 Task: Sort the lists by "Oldest".
Action: Mouse moved to (1059, 92)
Screenshot: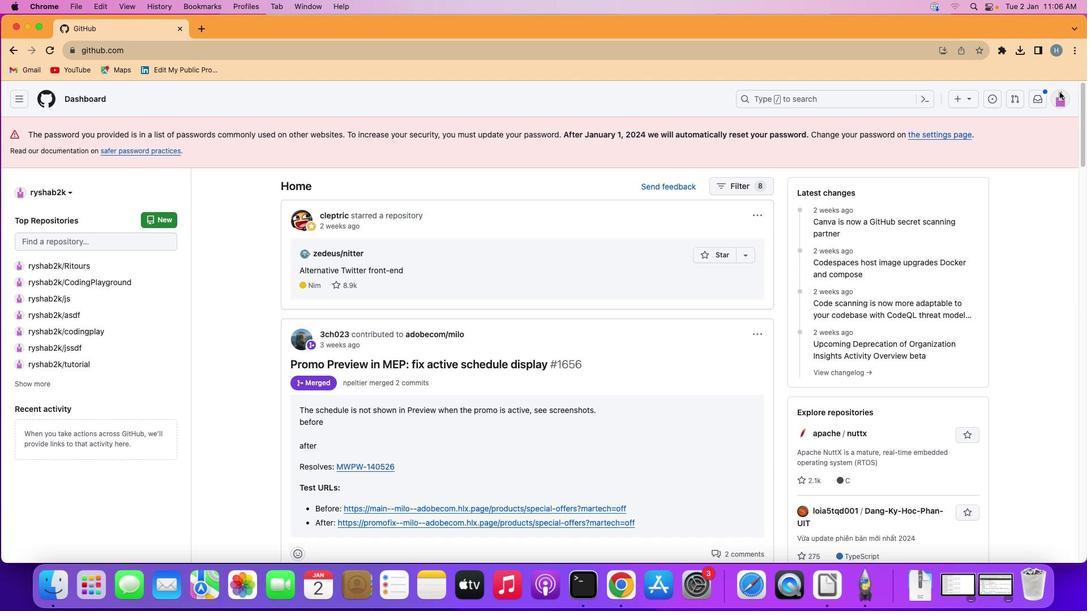 
Action: Mouse pressed left at (1059, 92)
Screenshot: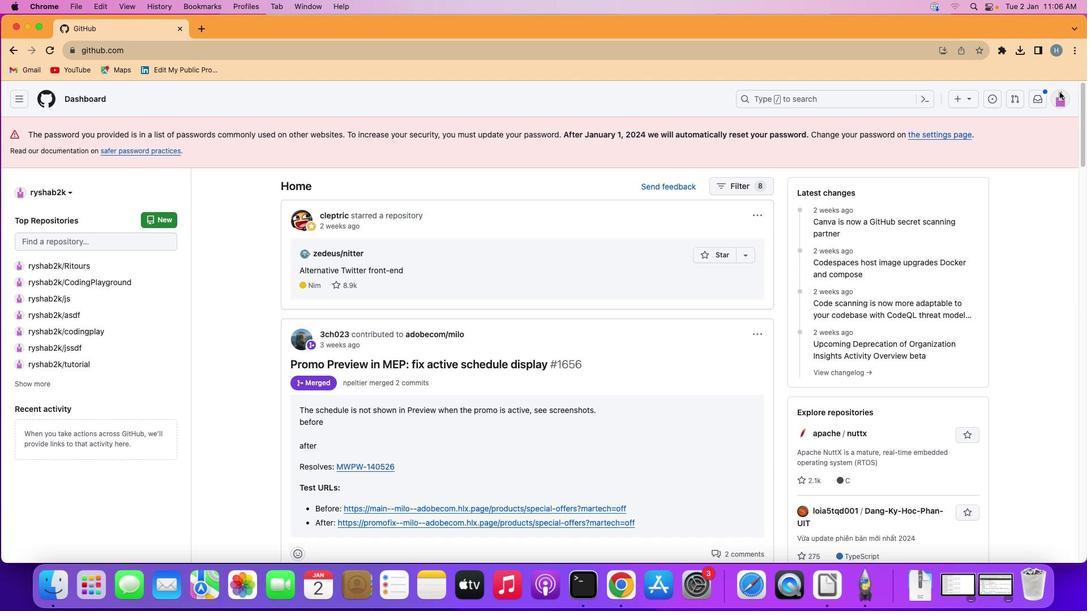 
Action: Mouse moved to (1060, 95)
Screenshot: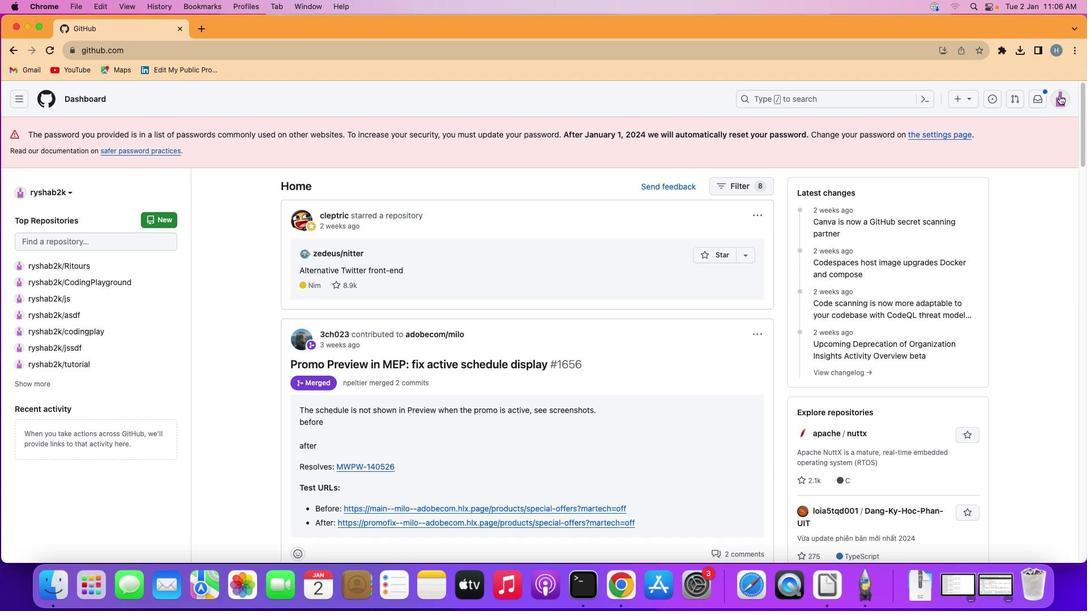 
Action: Mouse pressed left at (1060, 95)
Screenshot: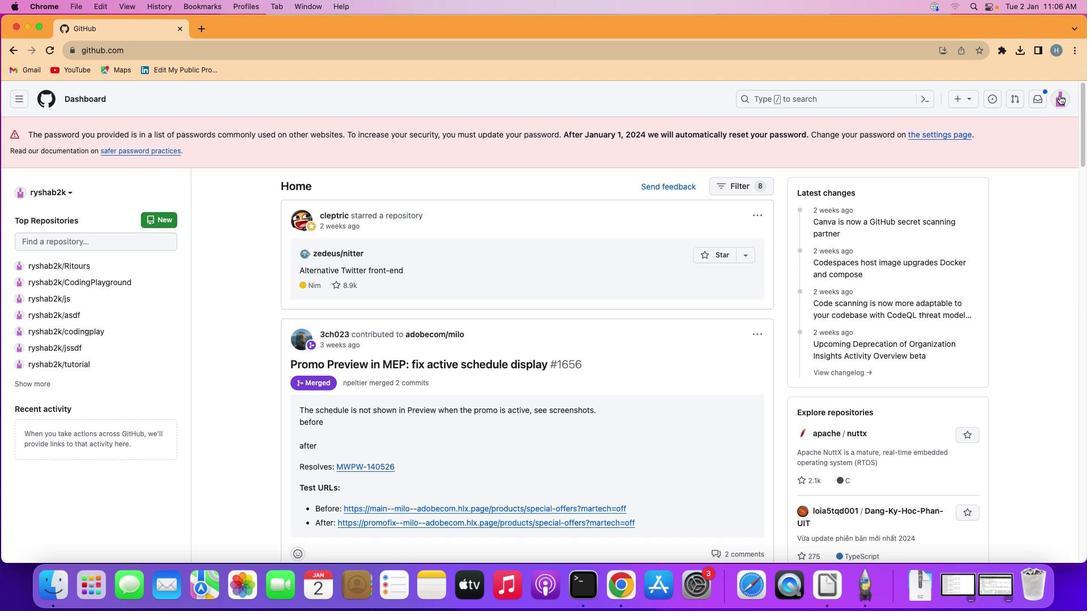 
Action: Mouse moved to (995, 270)
Screenshot: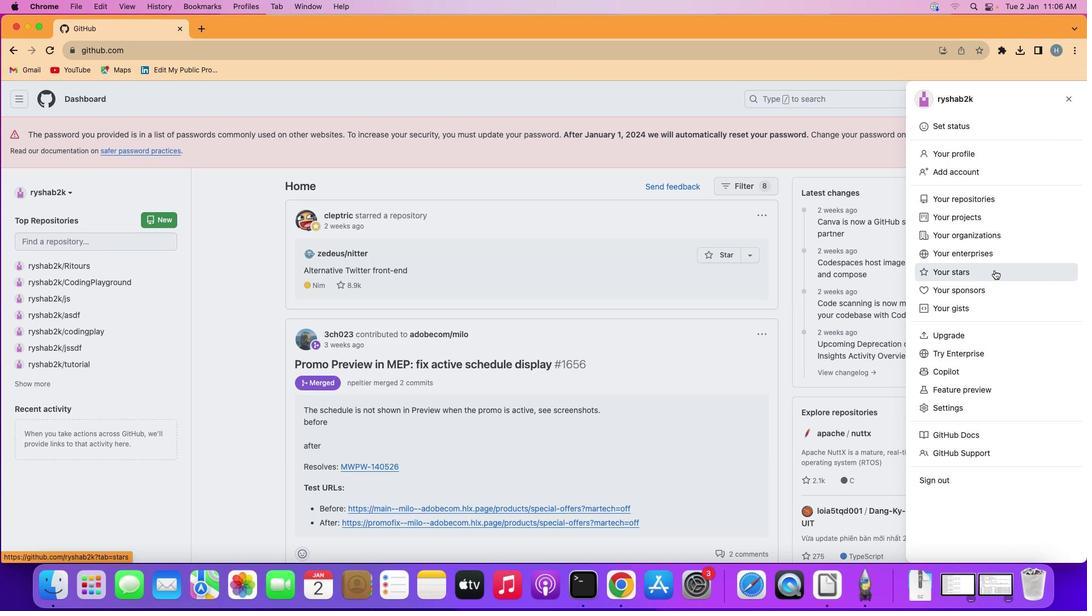 
Action: Mouse pressed left at (995, 270)
Screenshot: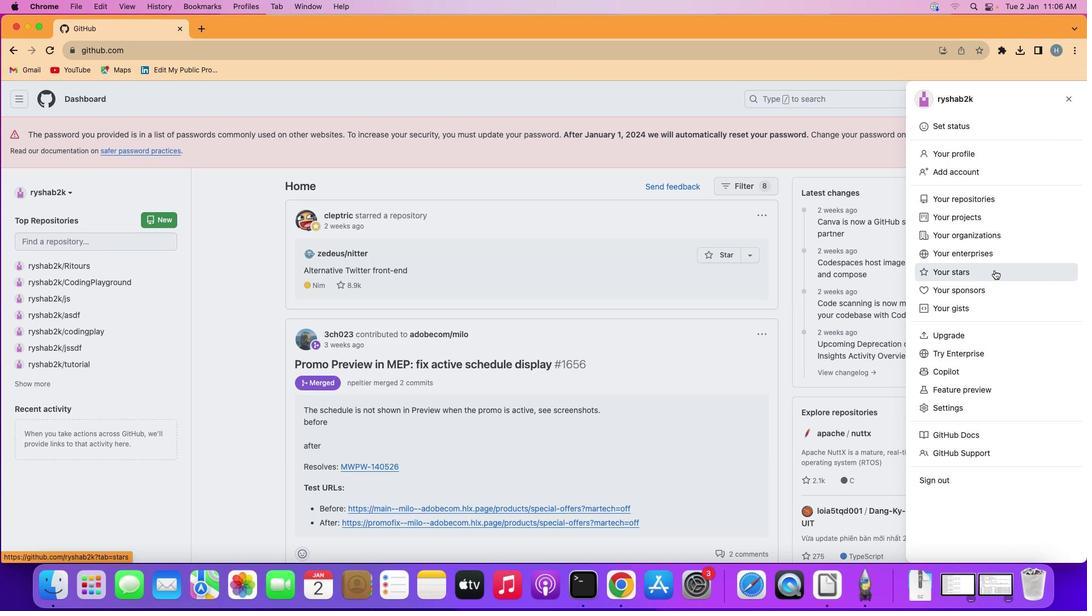 
Action: Mouse moved to (811, 210)
Screenshot: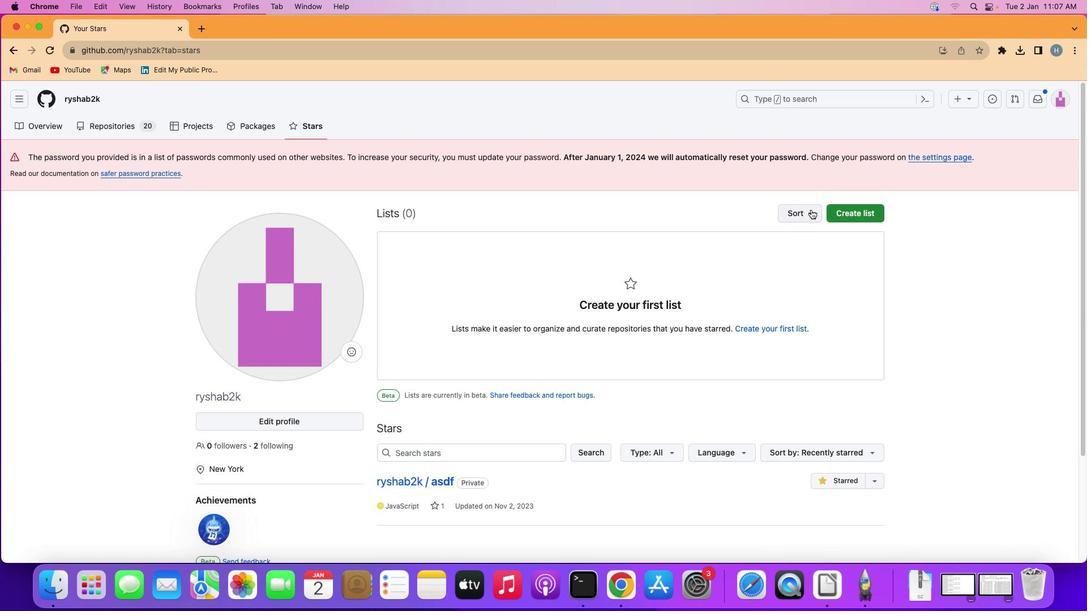
Action: Mouse pressed left at (811, 210)
Screenshot: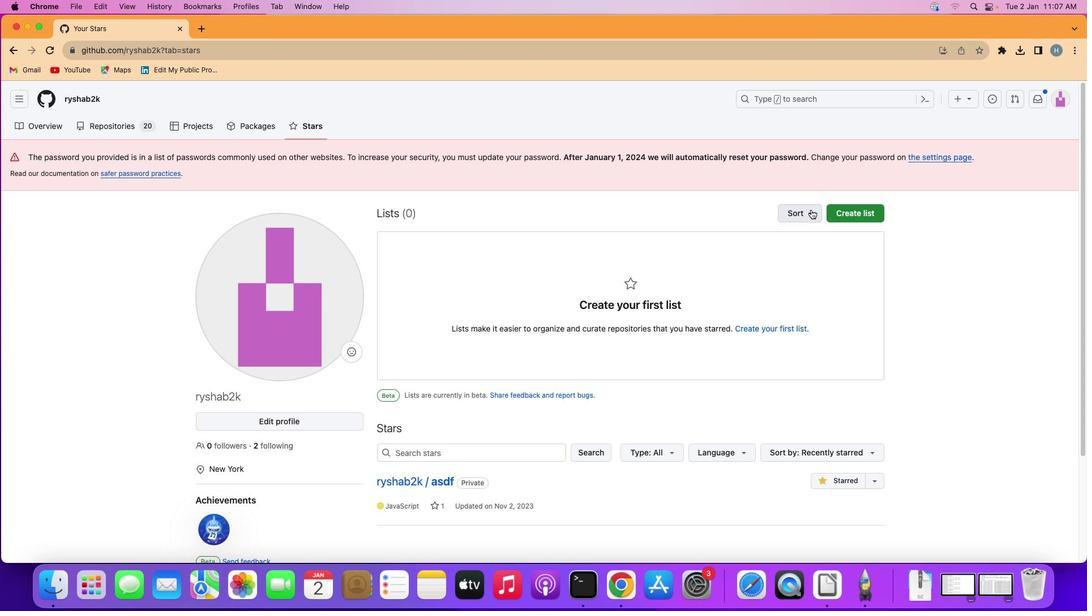 
Action: Mouse moved to (756, 313)
Screenshot: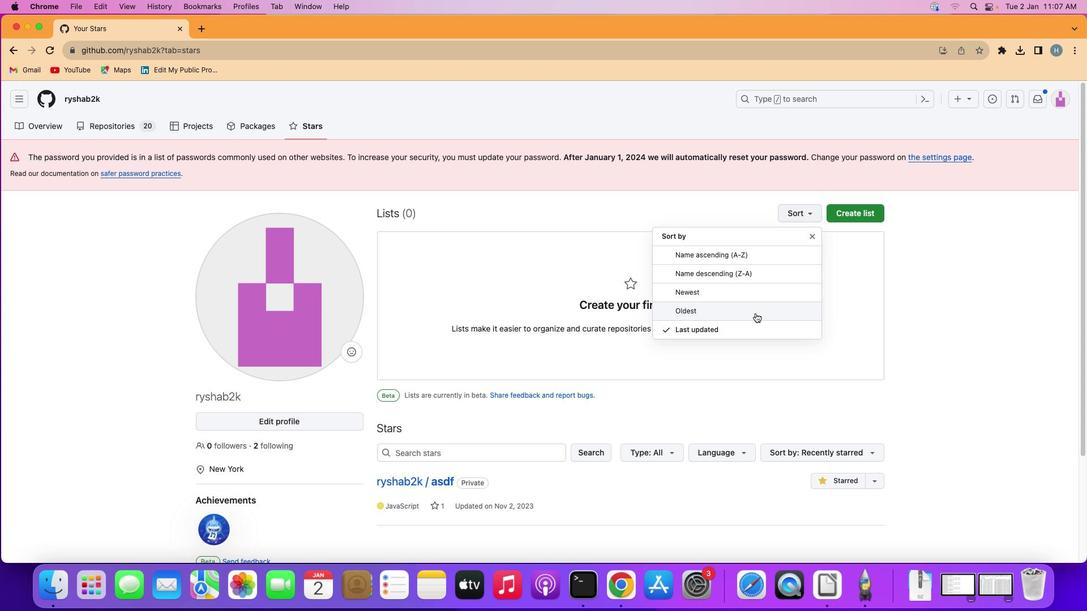 
Action: Mouse pressed left at (756, 313)
Screenshot: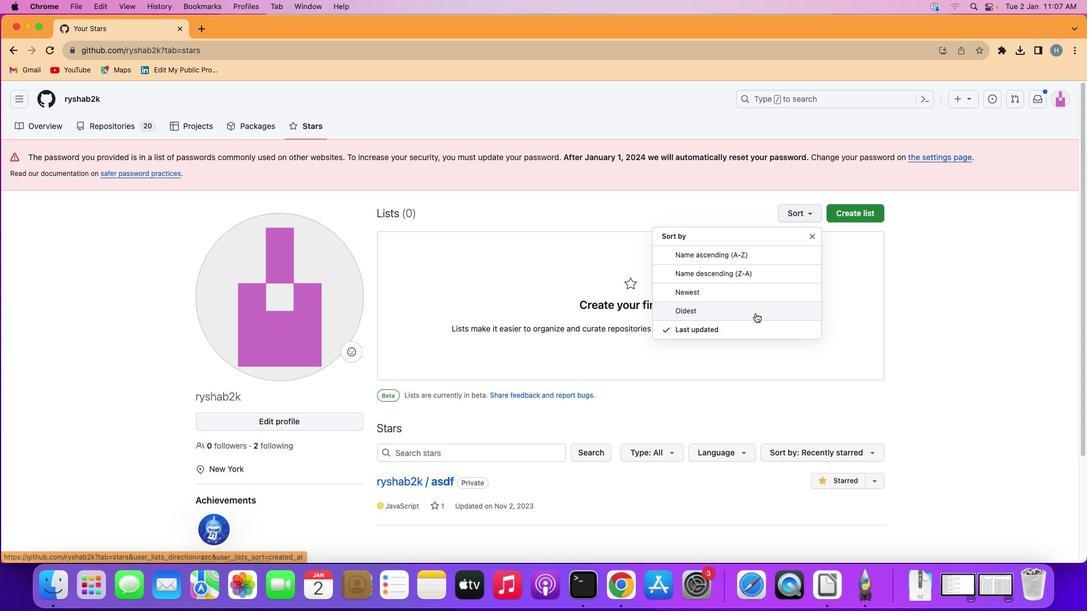 
